 Task: Select a due date automation when advanced on, the moment a card is due add dates due in in more than 1 days.
Action: Mouse moved to (1315, 107)
Screenshot: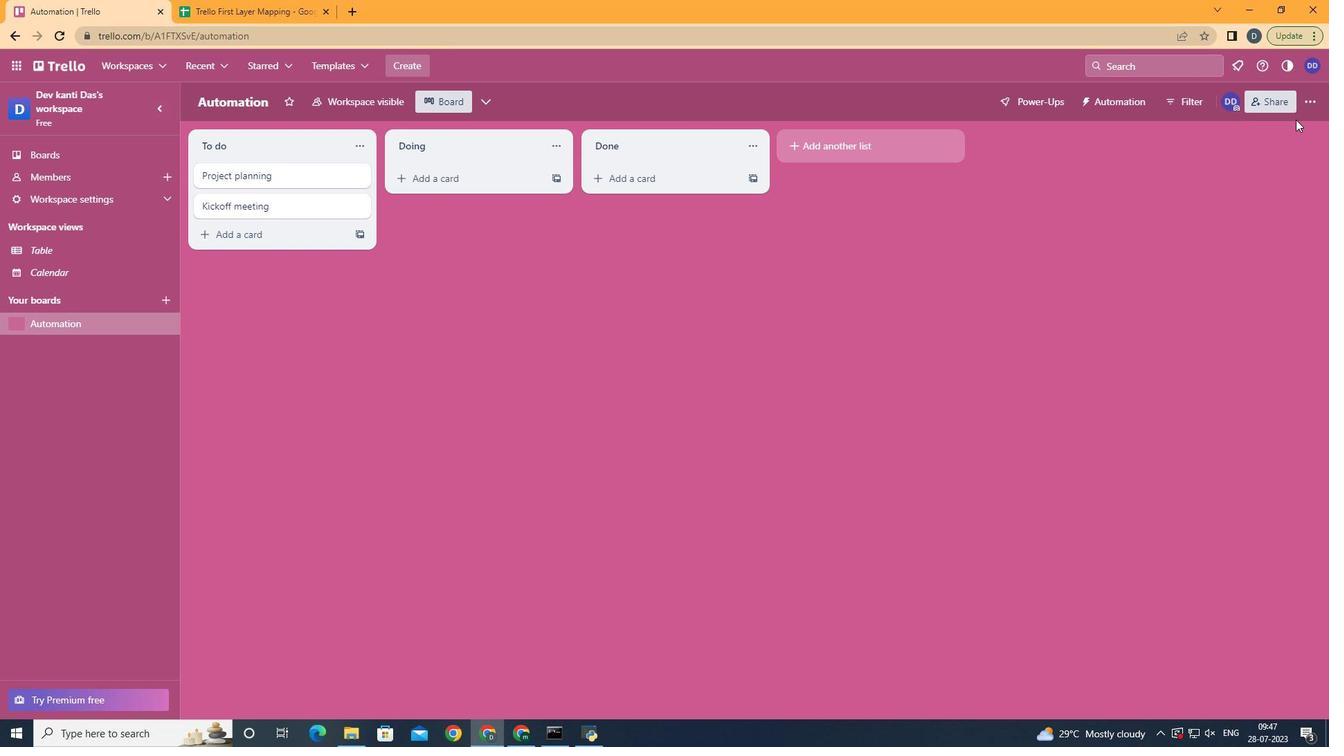 
Action: Mouse pressed left at (1315, 107)
Screenshot: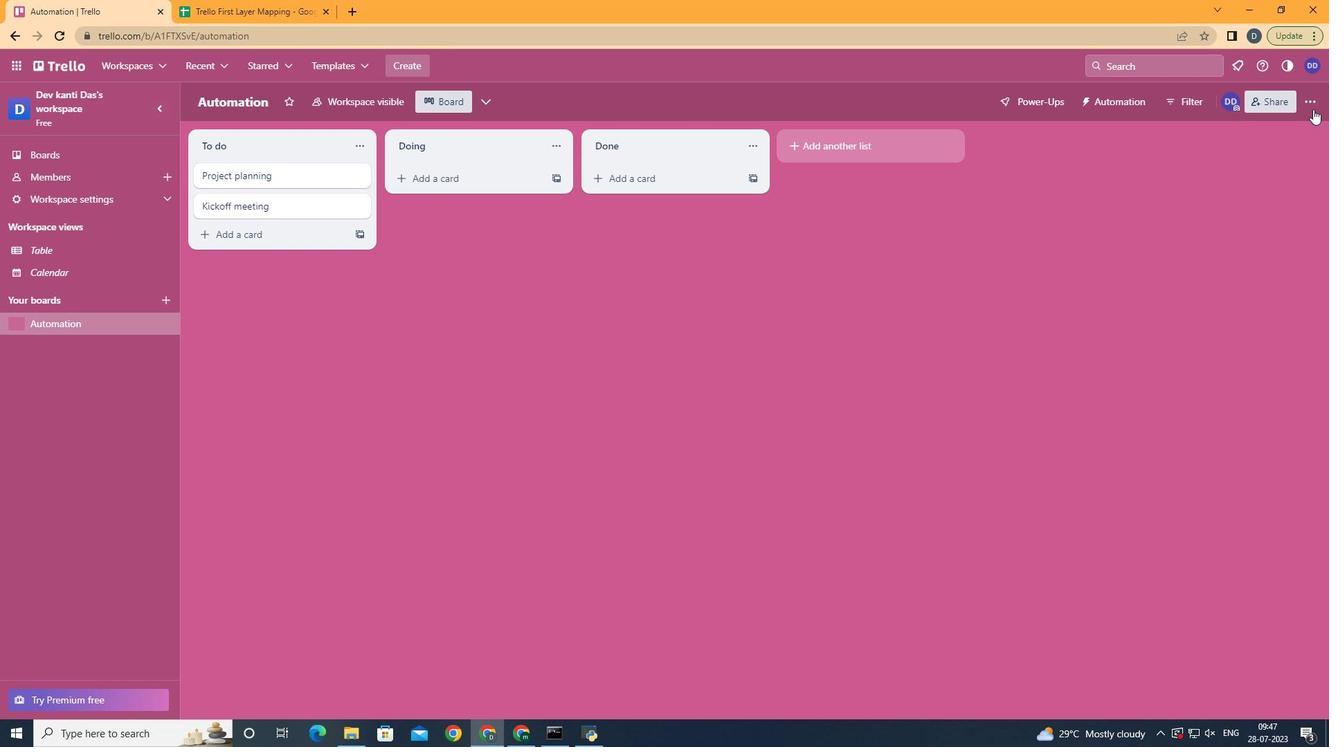 
Action: Mouse moved to (1183, 309)
Screenshot: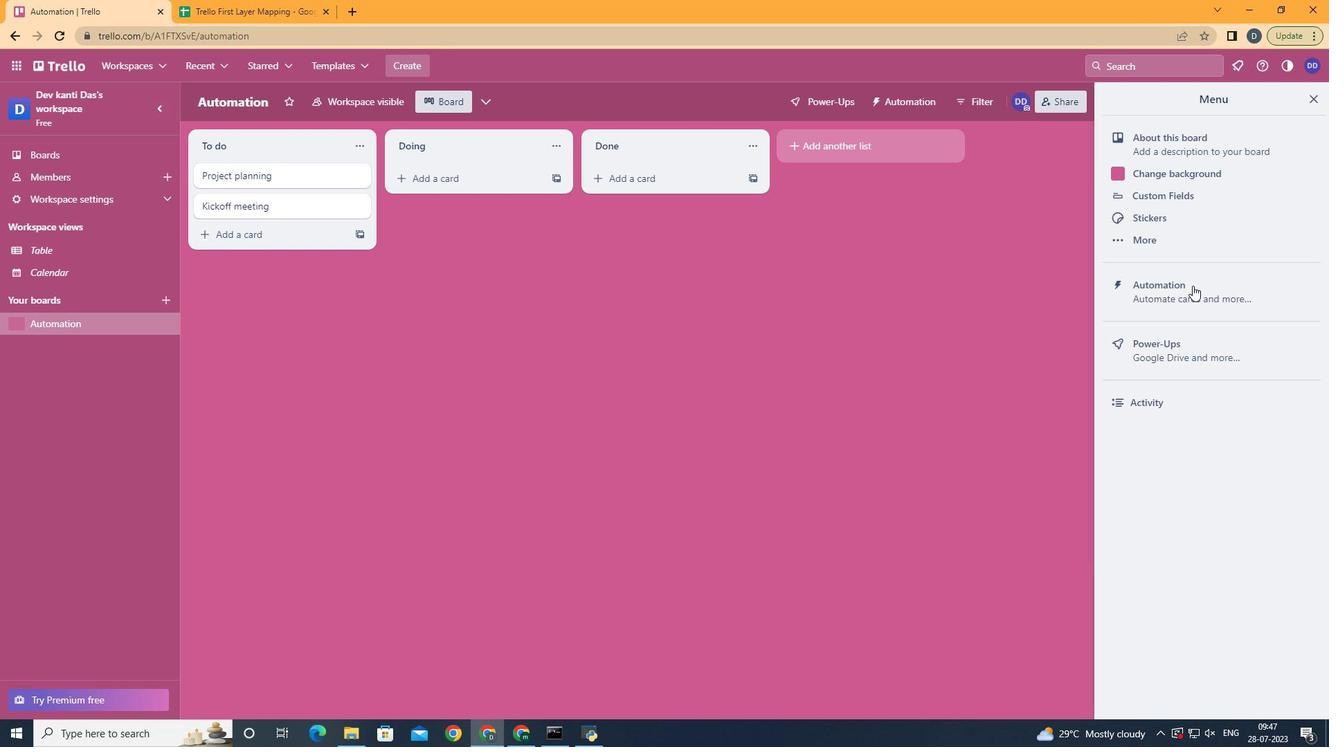 
Action: Mouse pressed left at (1183, 309)
Screenshot: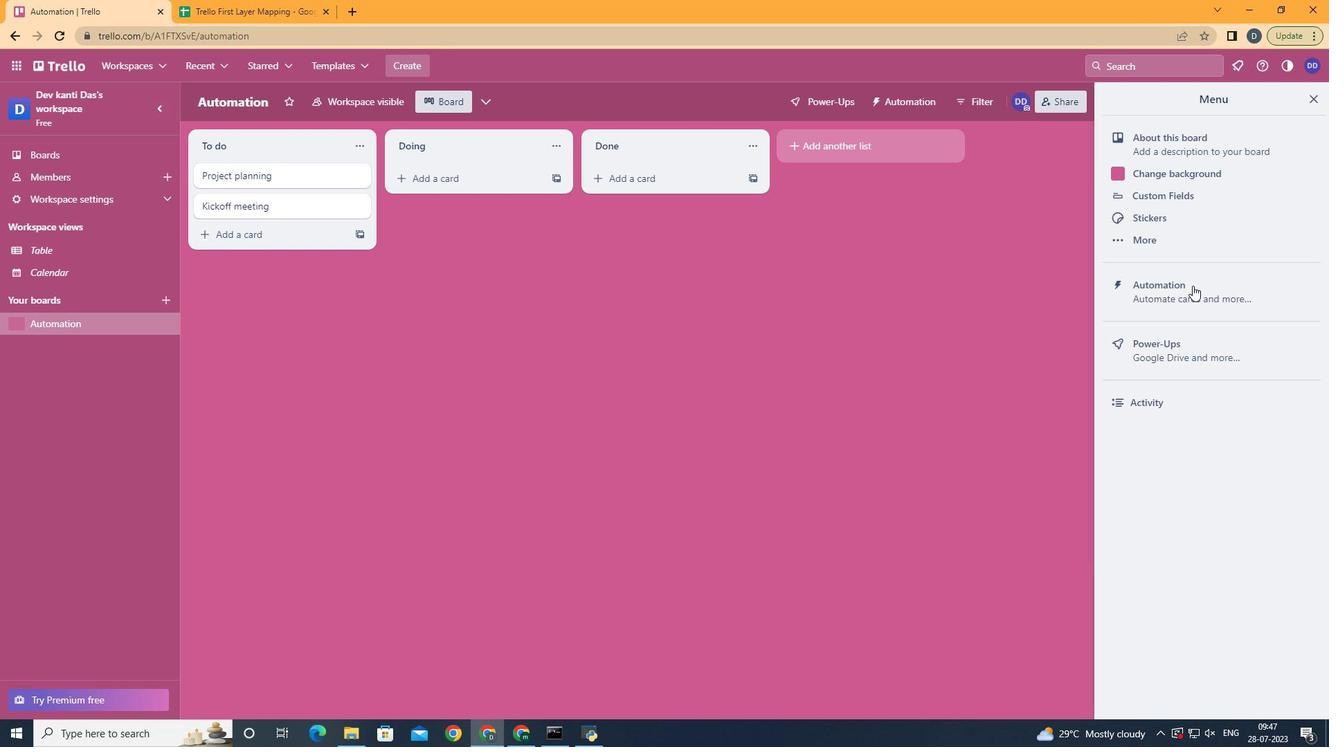 
Action: Mouse moved to (247, 277)
Screenshot: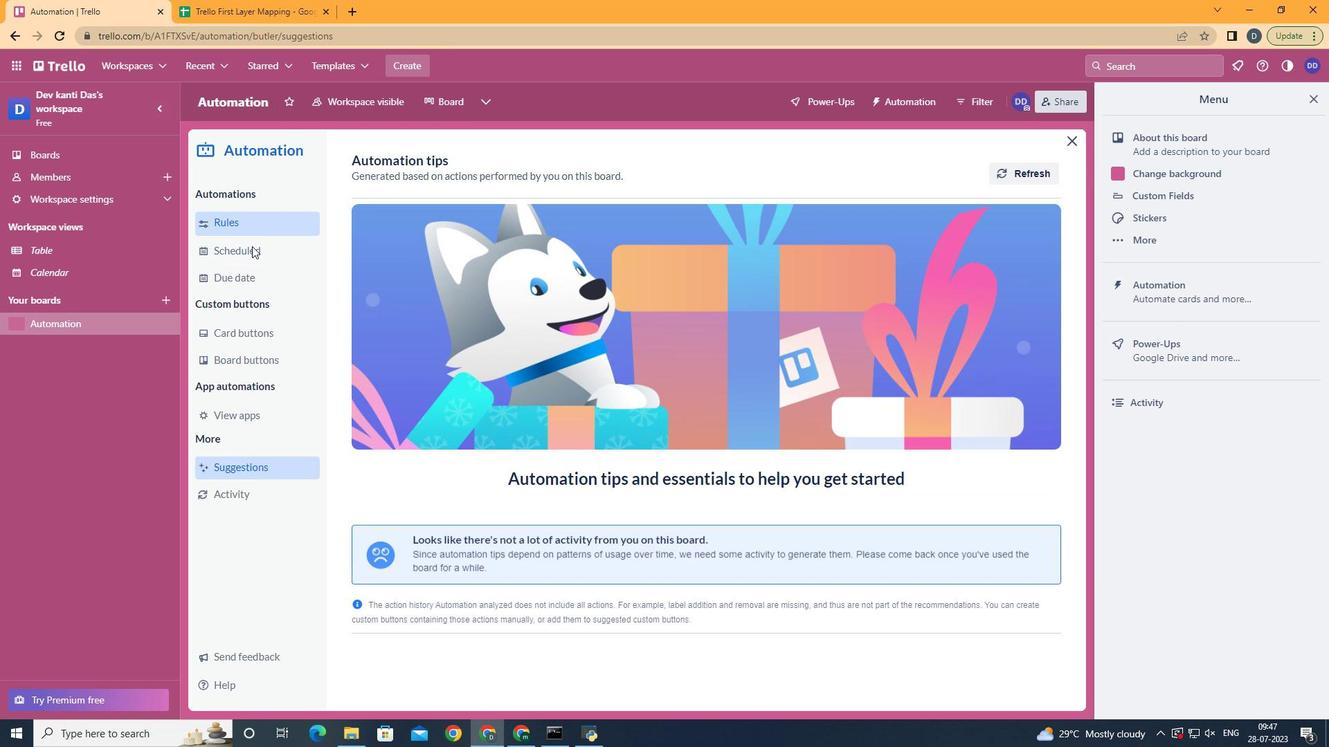 
Action: Mouse pressed left at (247, 277)
Screenshot: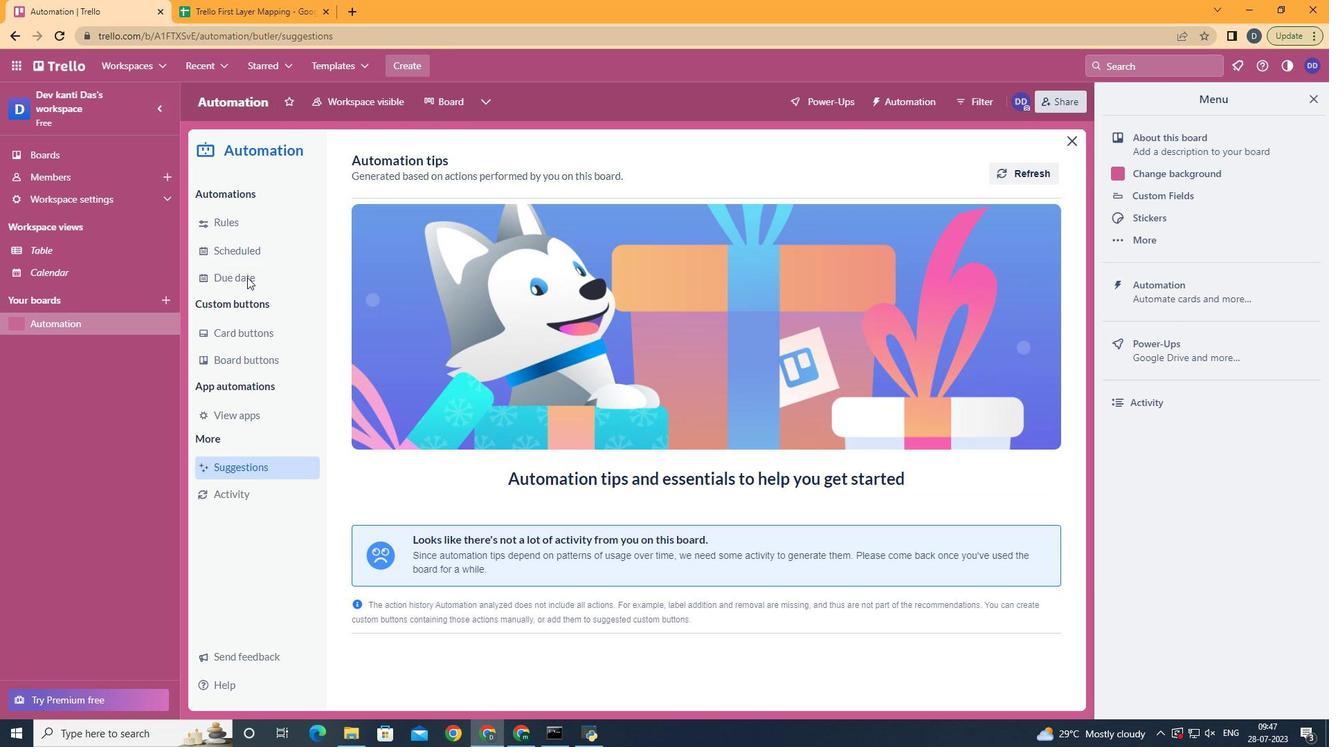 
Action: Mouse moved to (997, 166)
Screenshot: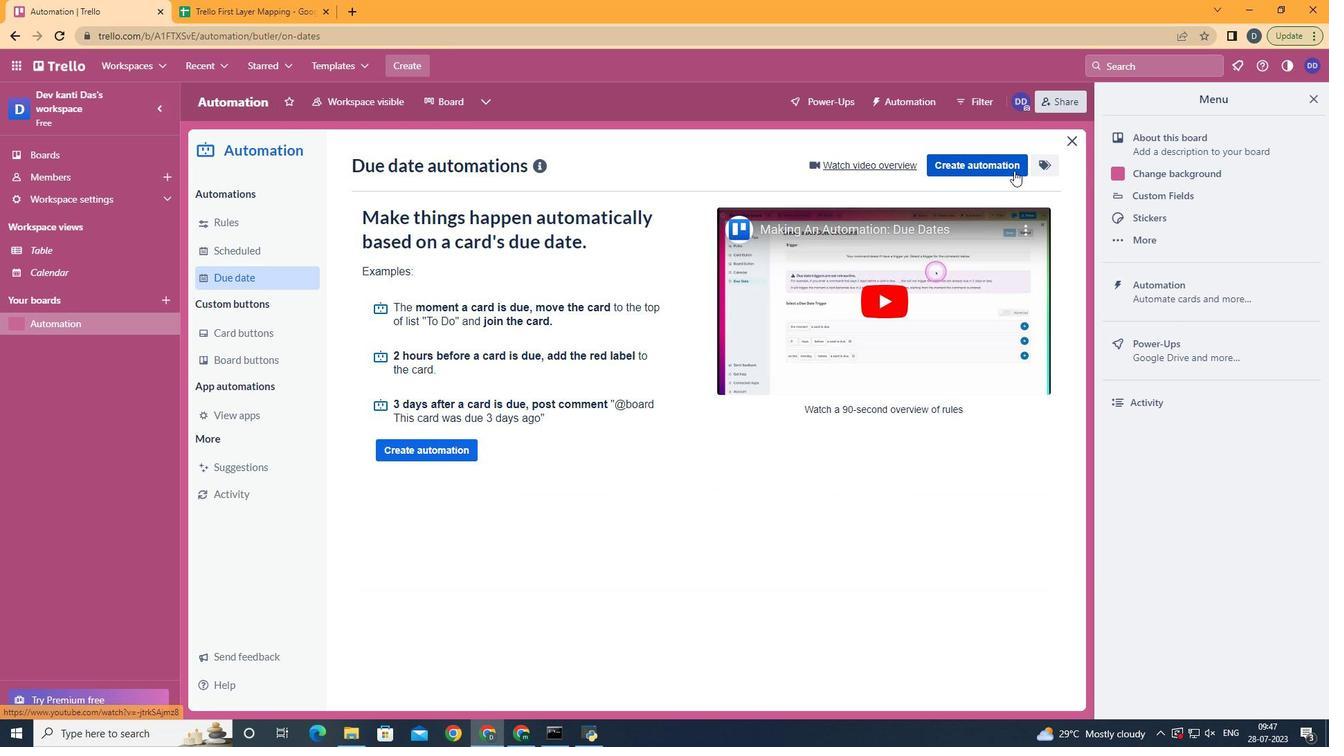 
Action: Mouse pressed left at (997, 166)
Screenshot: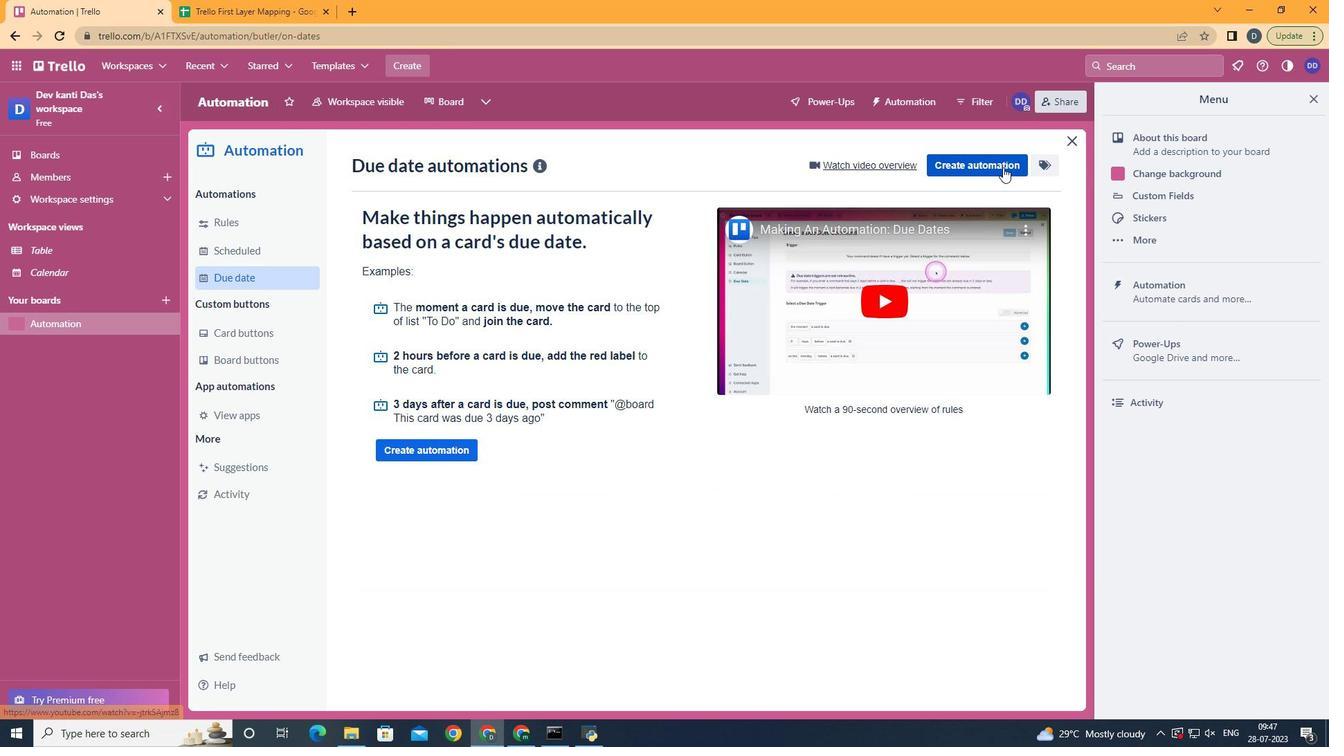 
Action: Mouse moved to (740, 294)
Screenshot: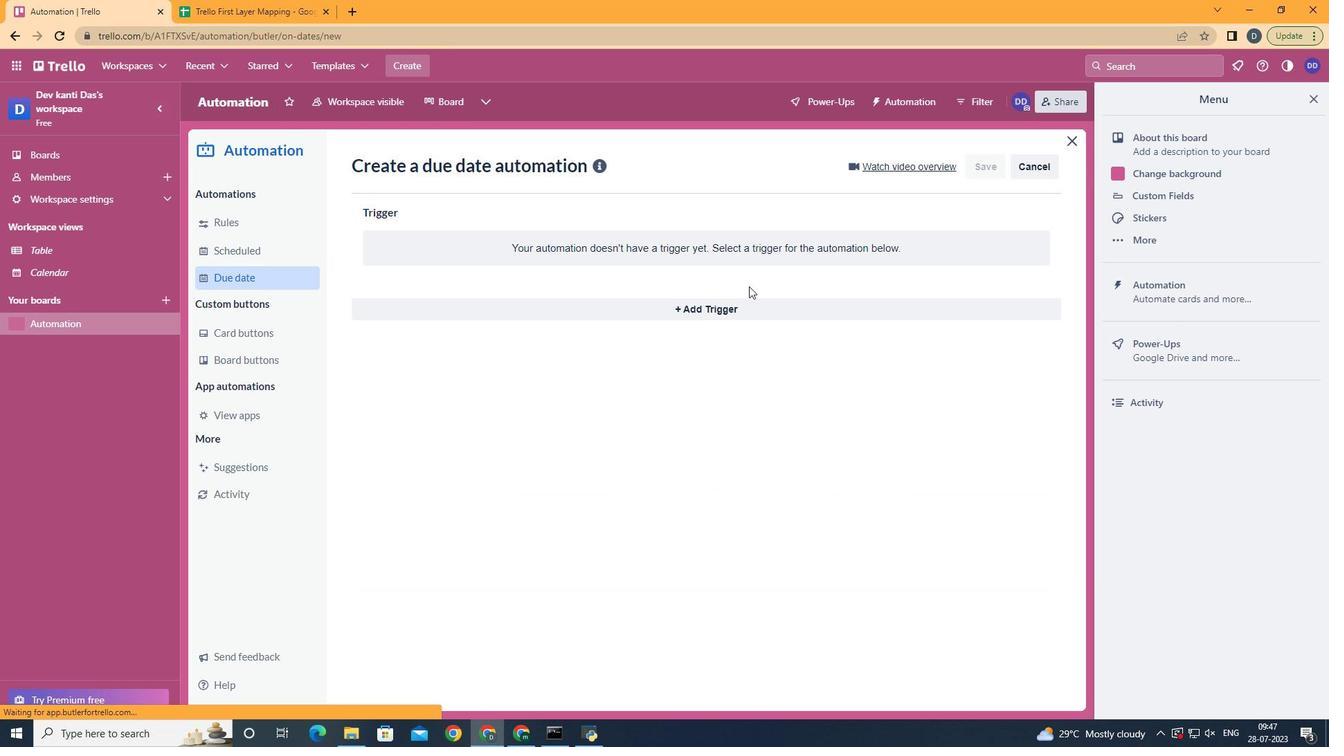 
Action: Mouse pressed left at (740, 294)
Screenshot: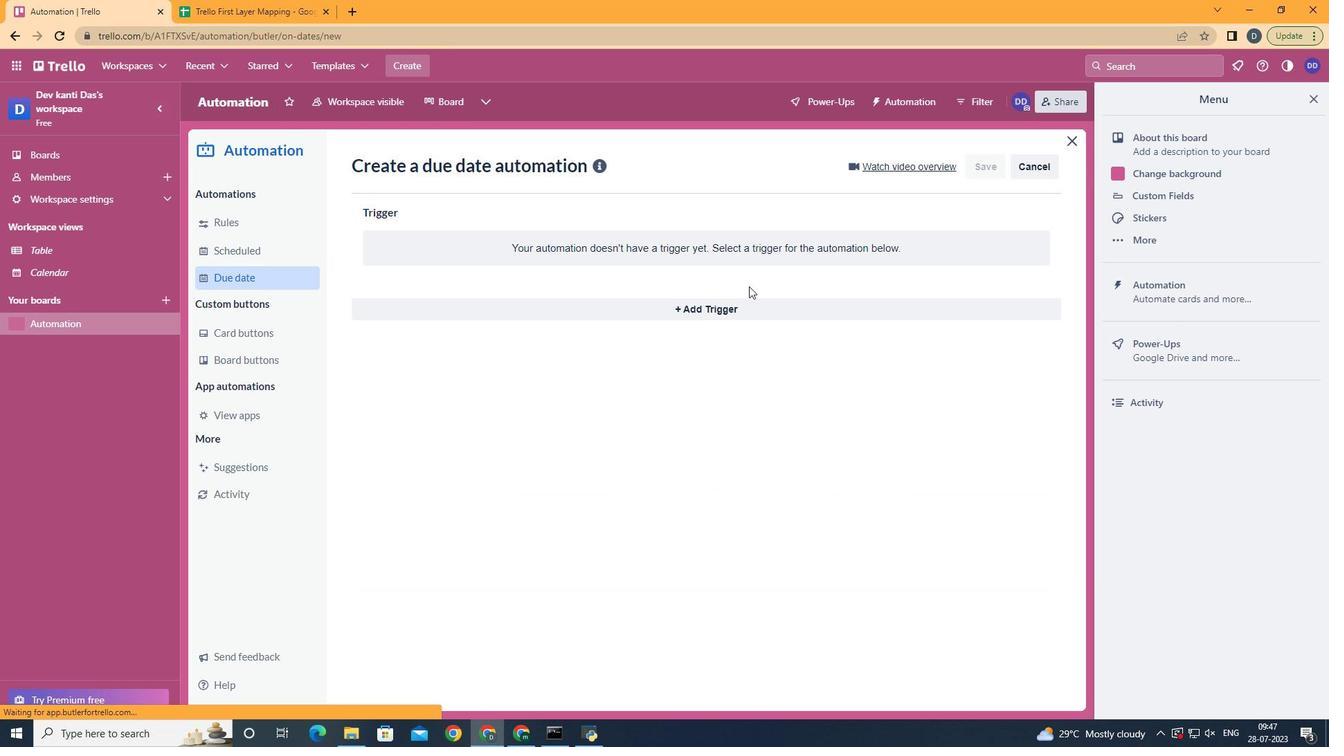 
Action: Mouse moved to (713, 320)
Screenshot: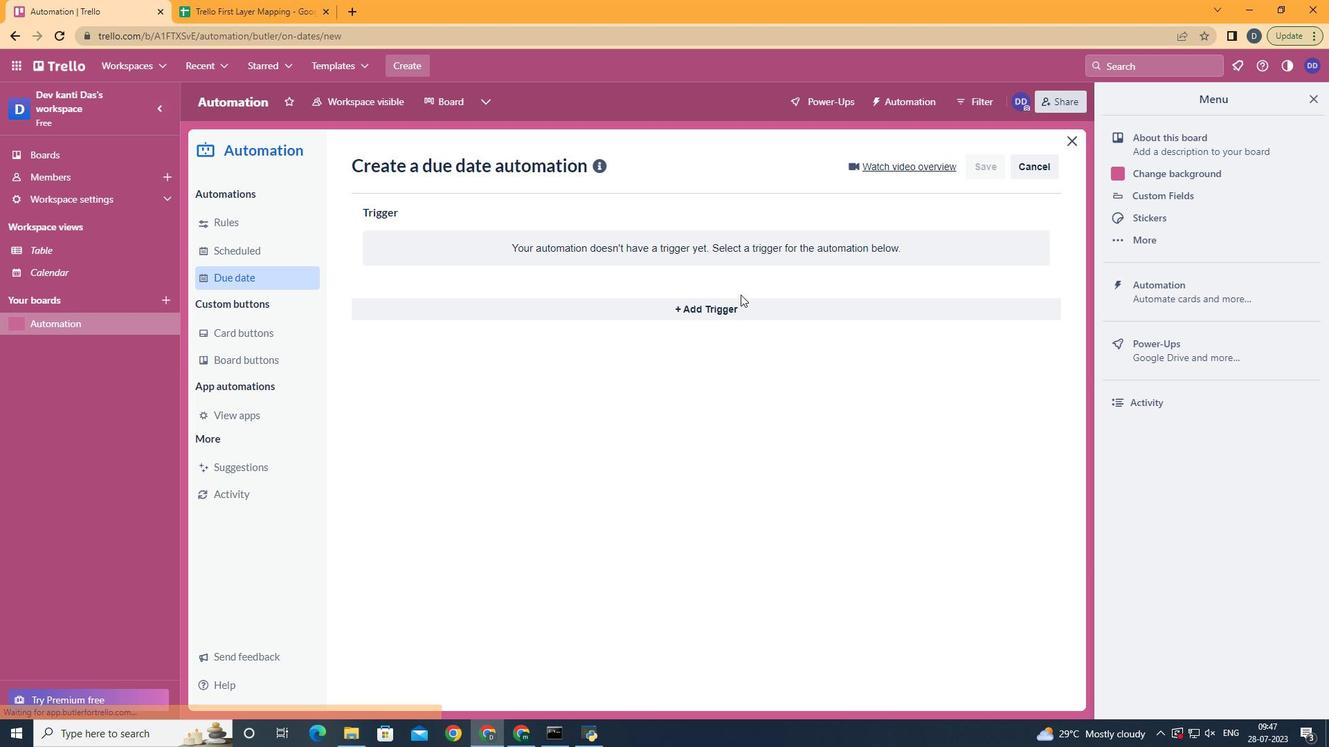 
Action: Mouse pressed left at (713, 320)
Screenshot: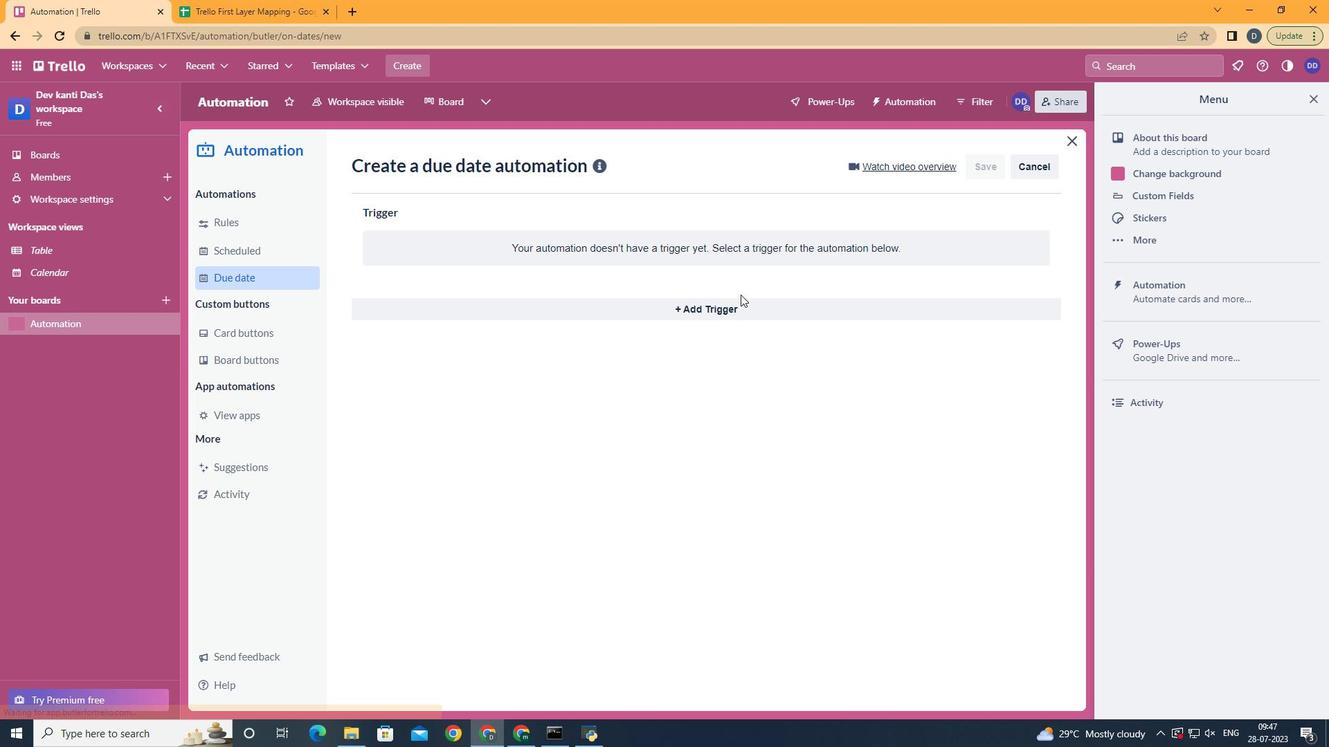 
Action: Mouse moved to (472, 481)
Screenshot: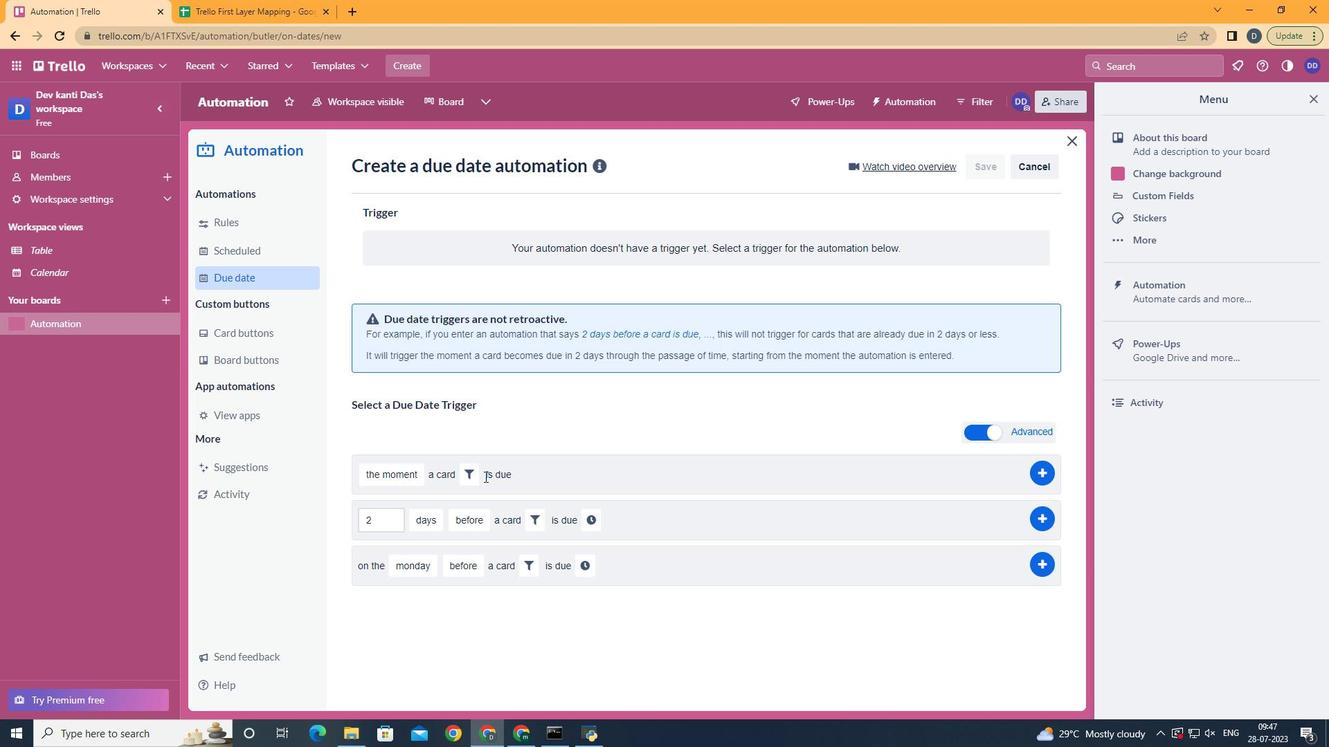
Action: Mouse pressed left at (472, 481)
Screenshot: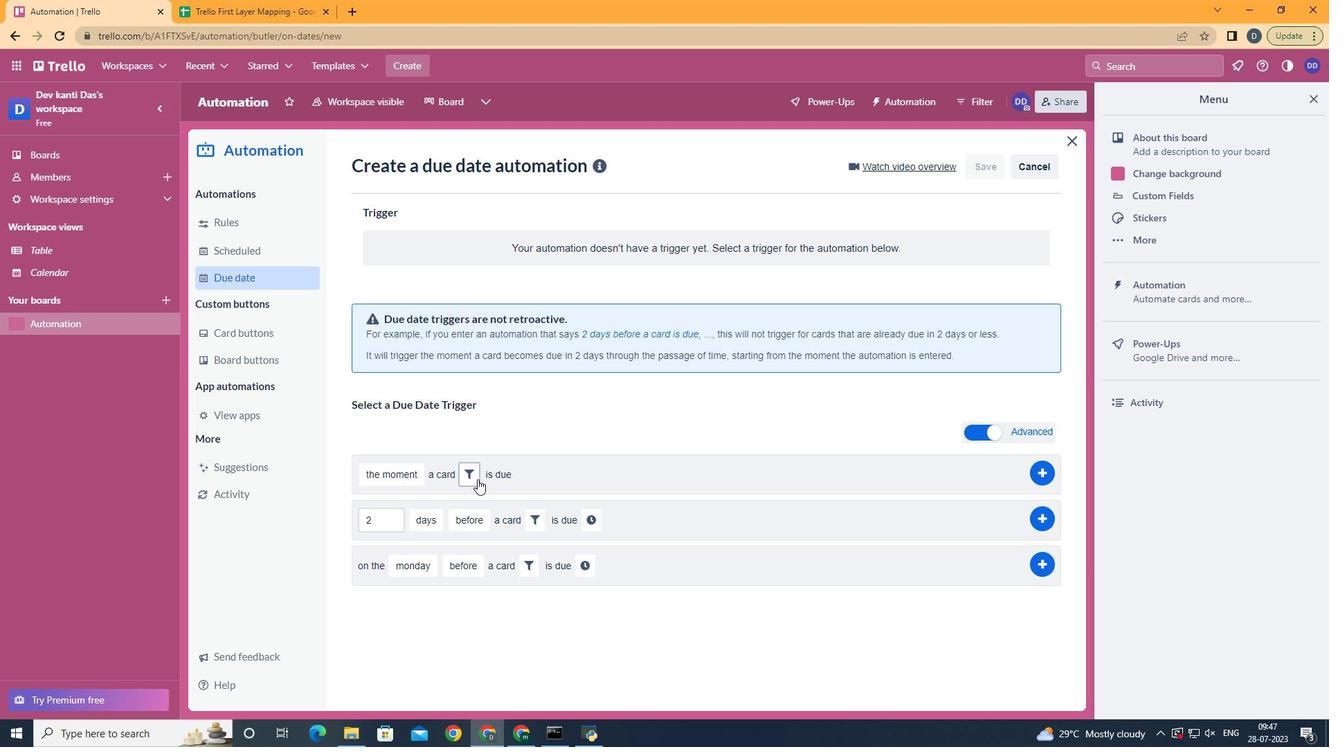 
Action: Mouse moved to (544, 521)
Screenshot: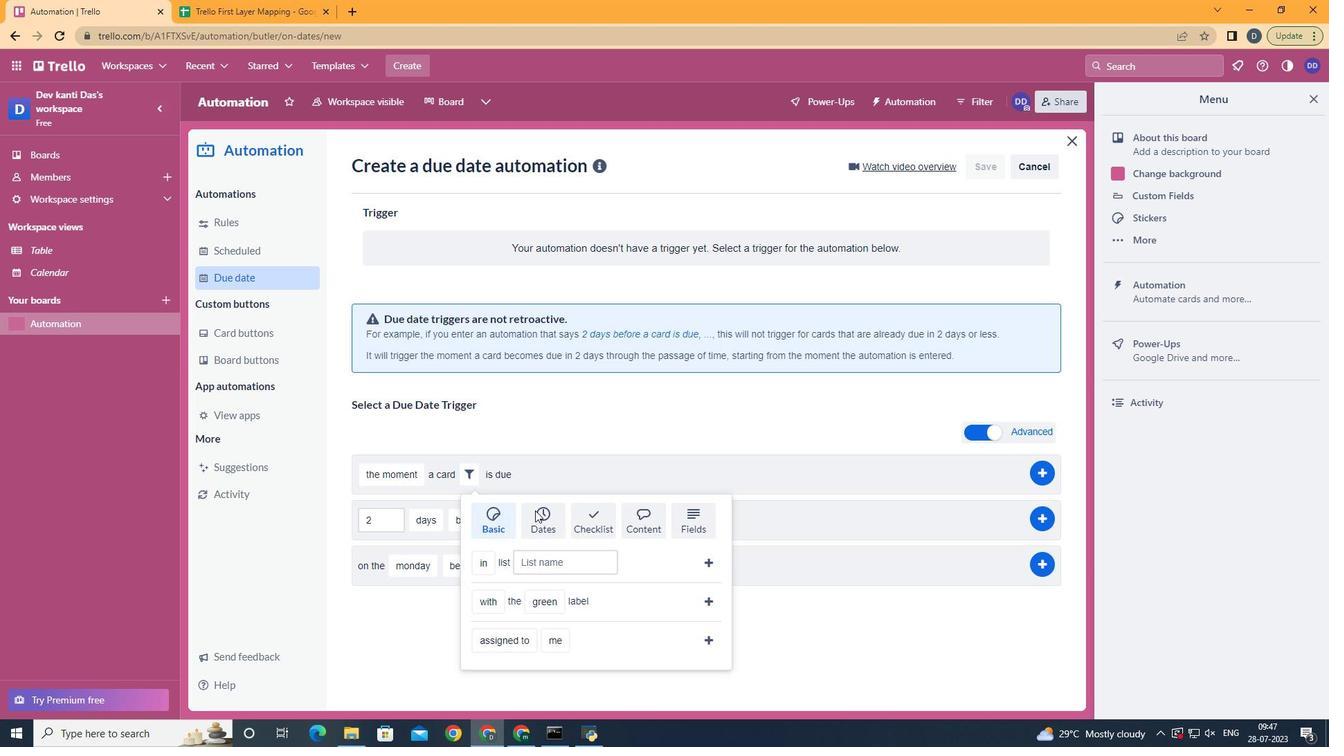 
Action: Mouse pressed left at (544, 521)
Screenshot: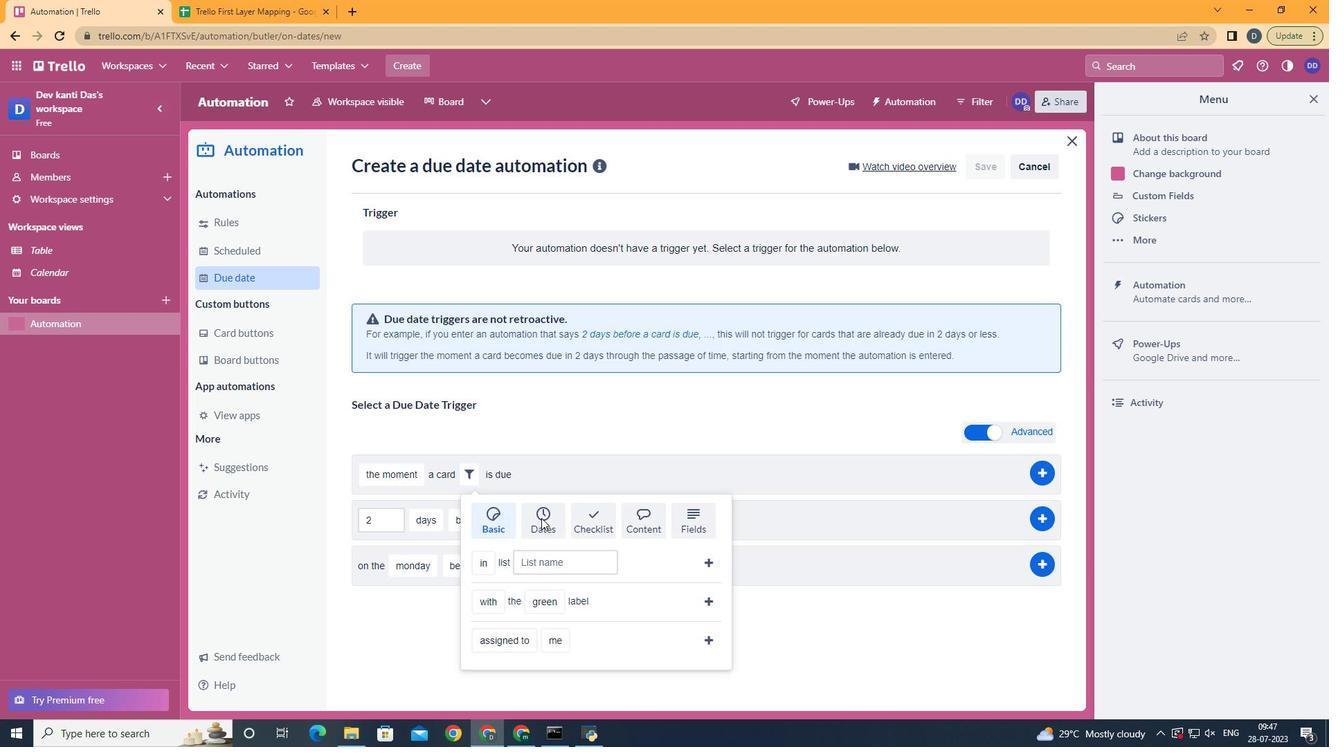 
Action: Mouse moved to (508, 628)
Screenshot: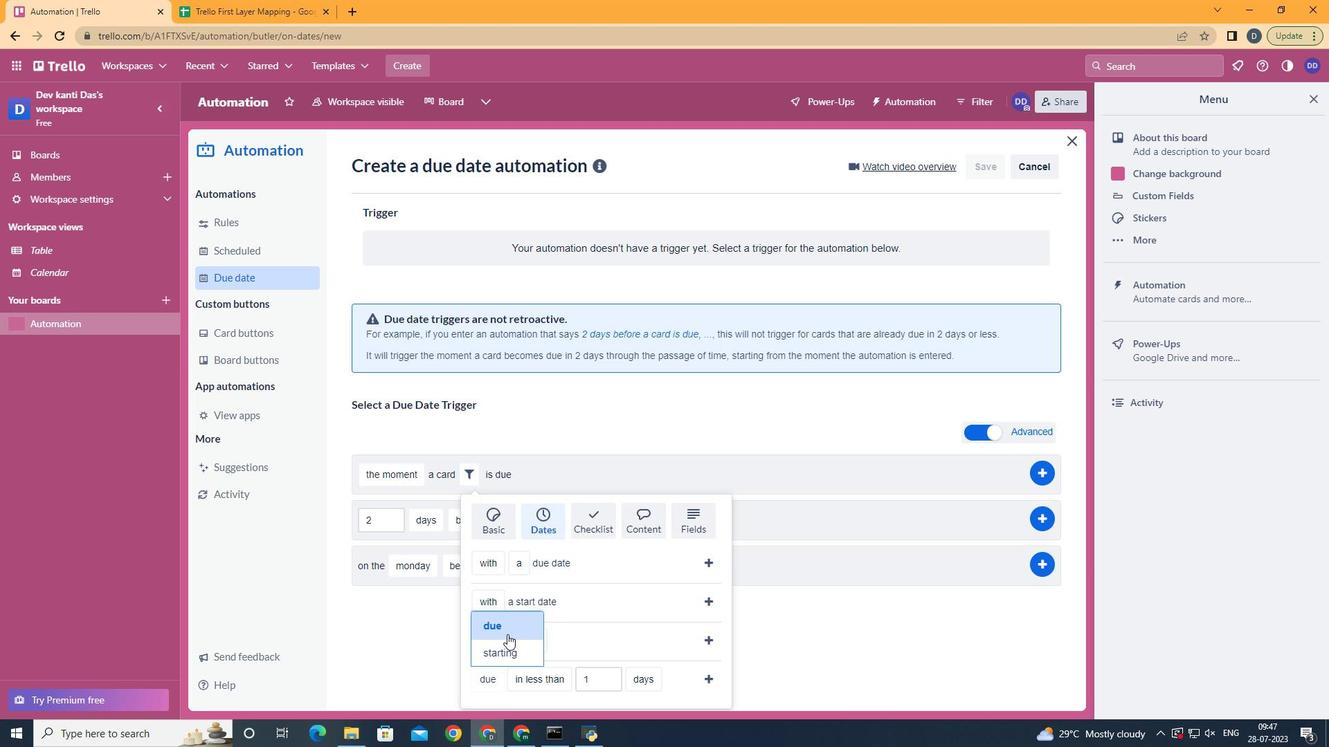 
Action: Mouse pressed left at (508, 628)
Screenshot: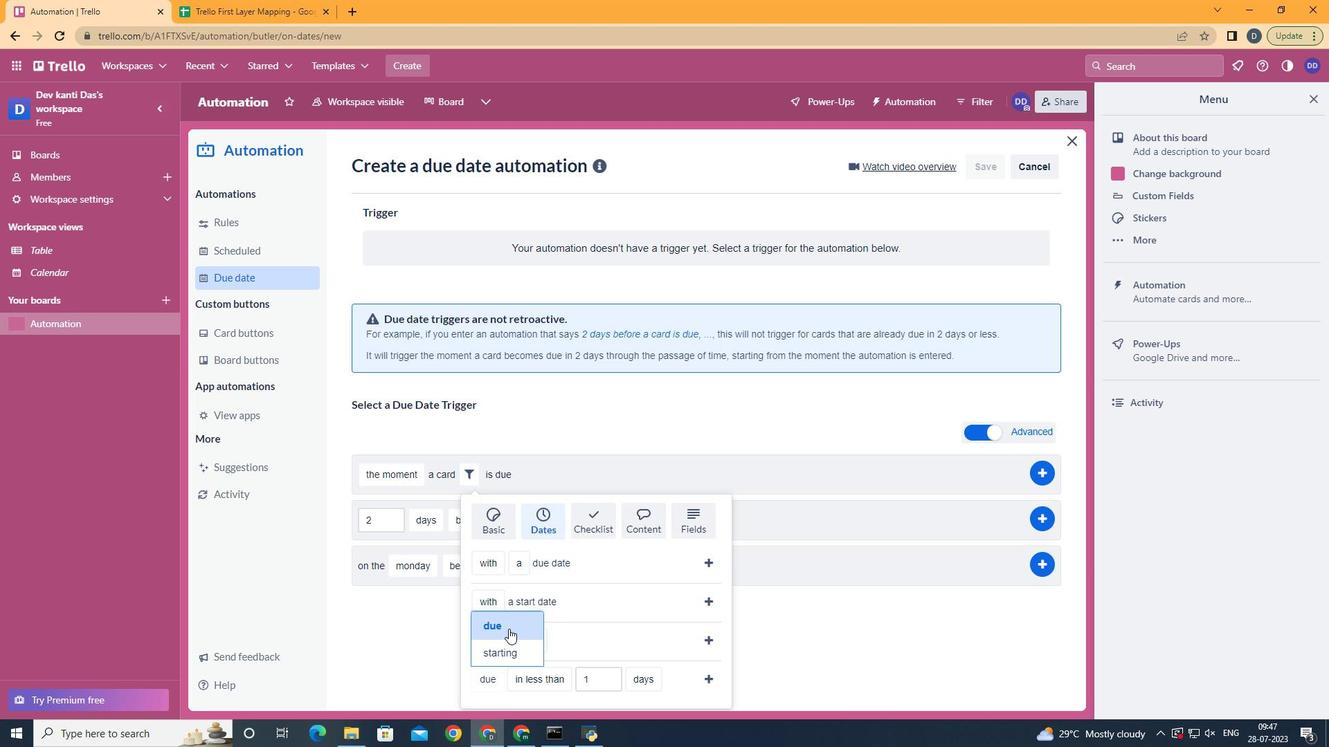 
Action: Mouse moved to (560, 594)
Screenshot: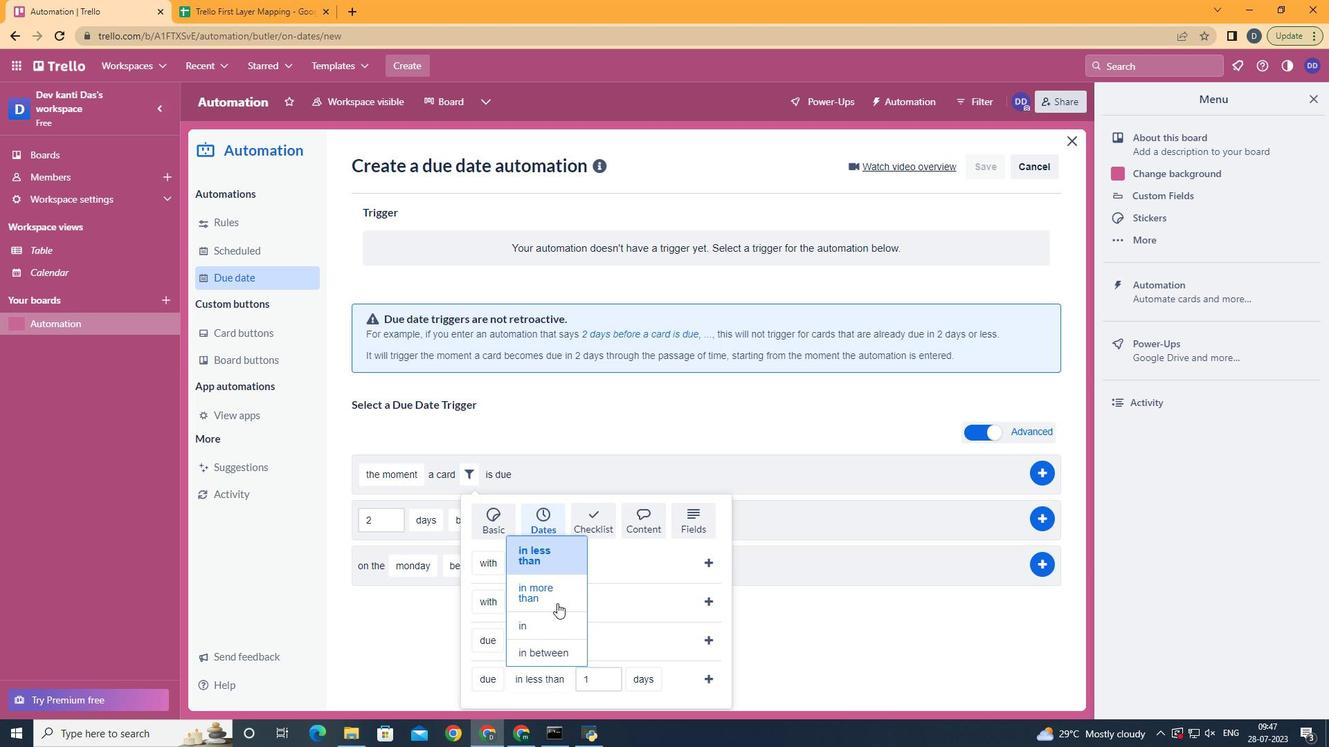 
Action: Mouse pressed left at (560, 594)
Screenshot: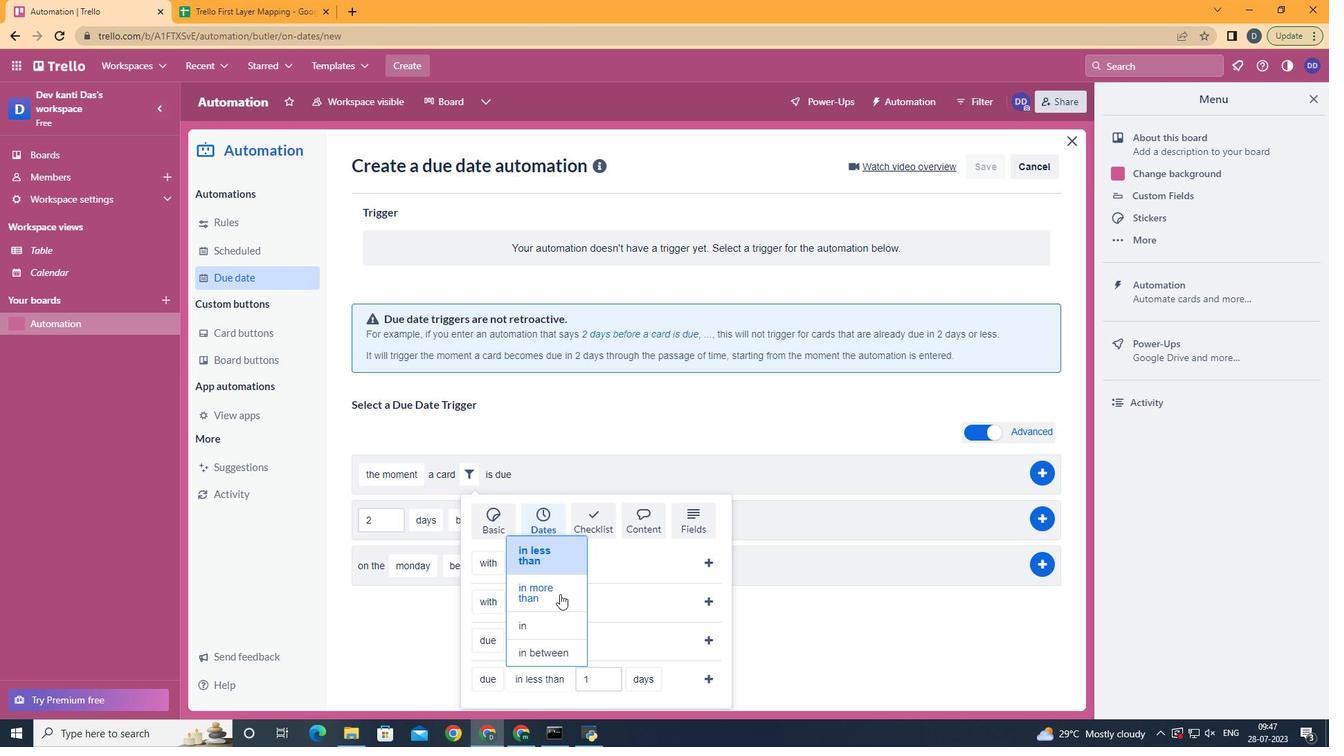 
Action: Mouse moved to (670, 626)
Screenshot: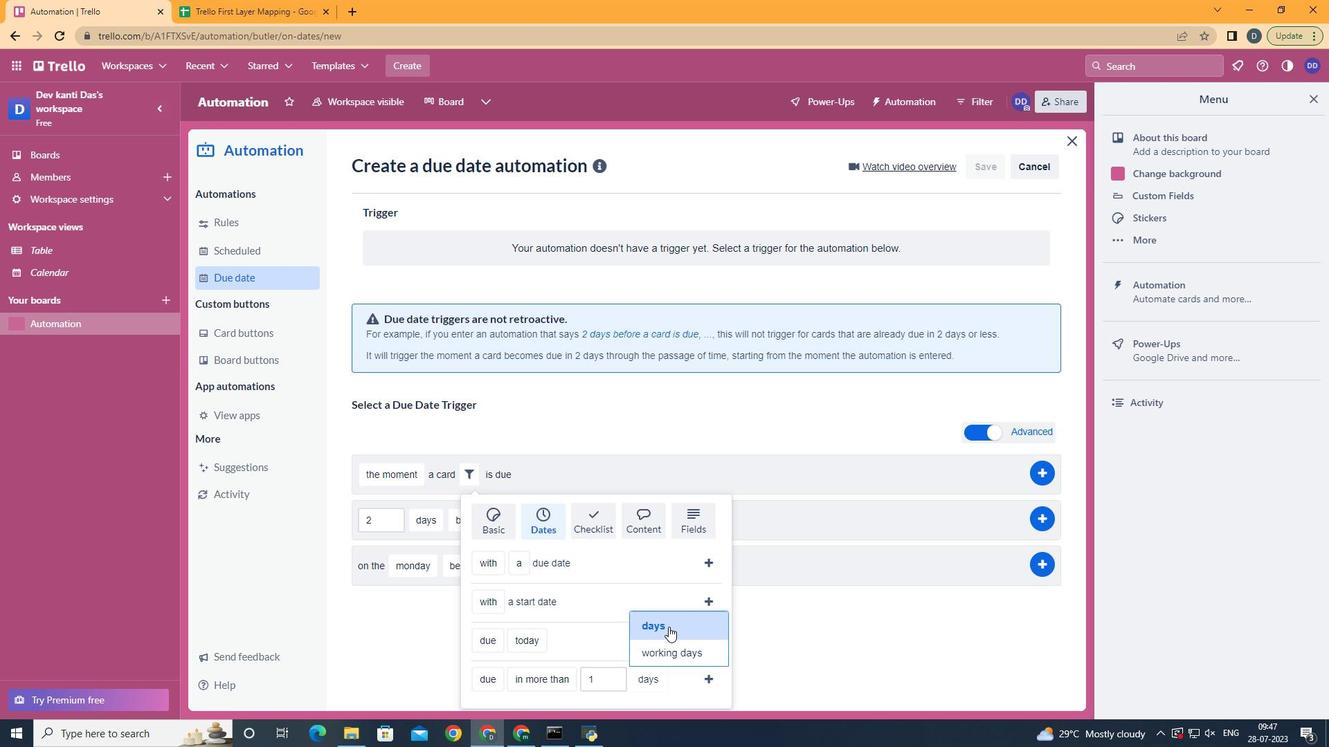
Action: Mouse pressed left at (670, 626)
Screenshot: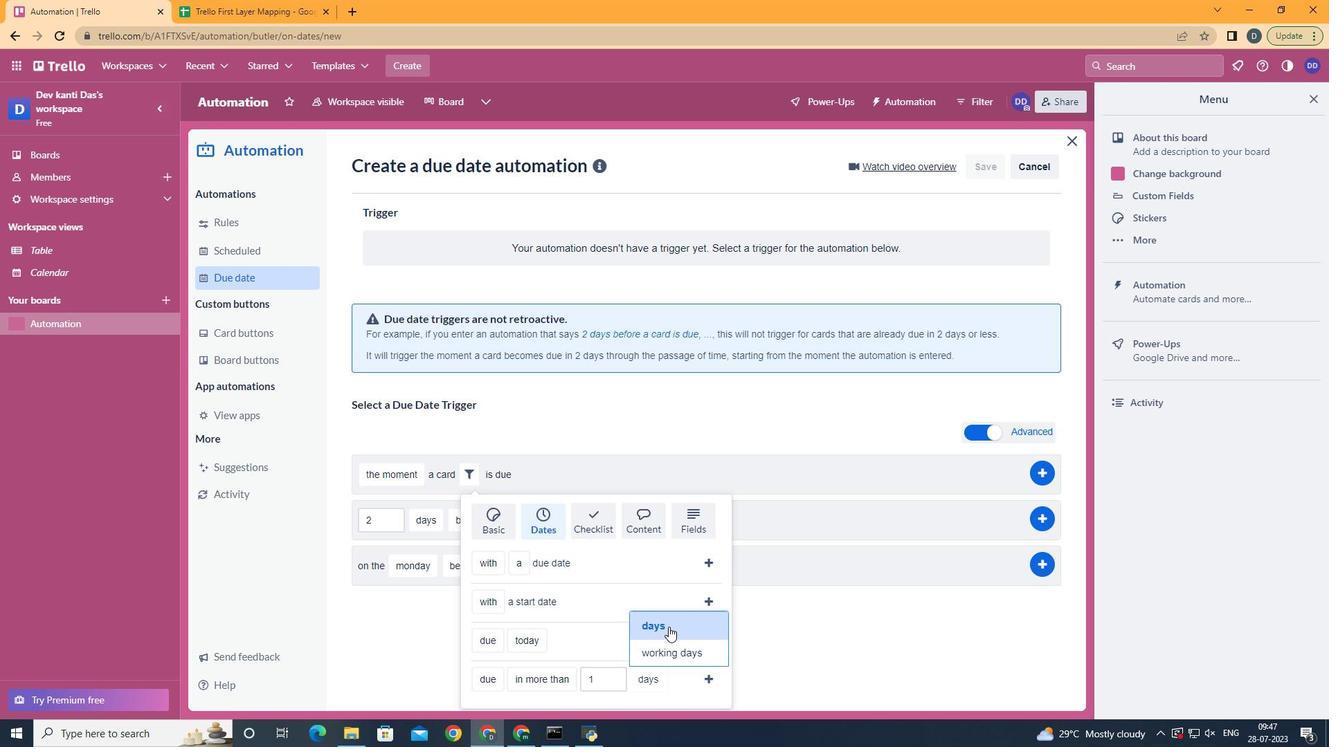 
Action: Mouse moved to (708, 677)
Screenshot: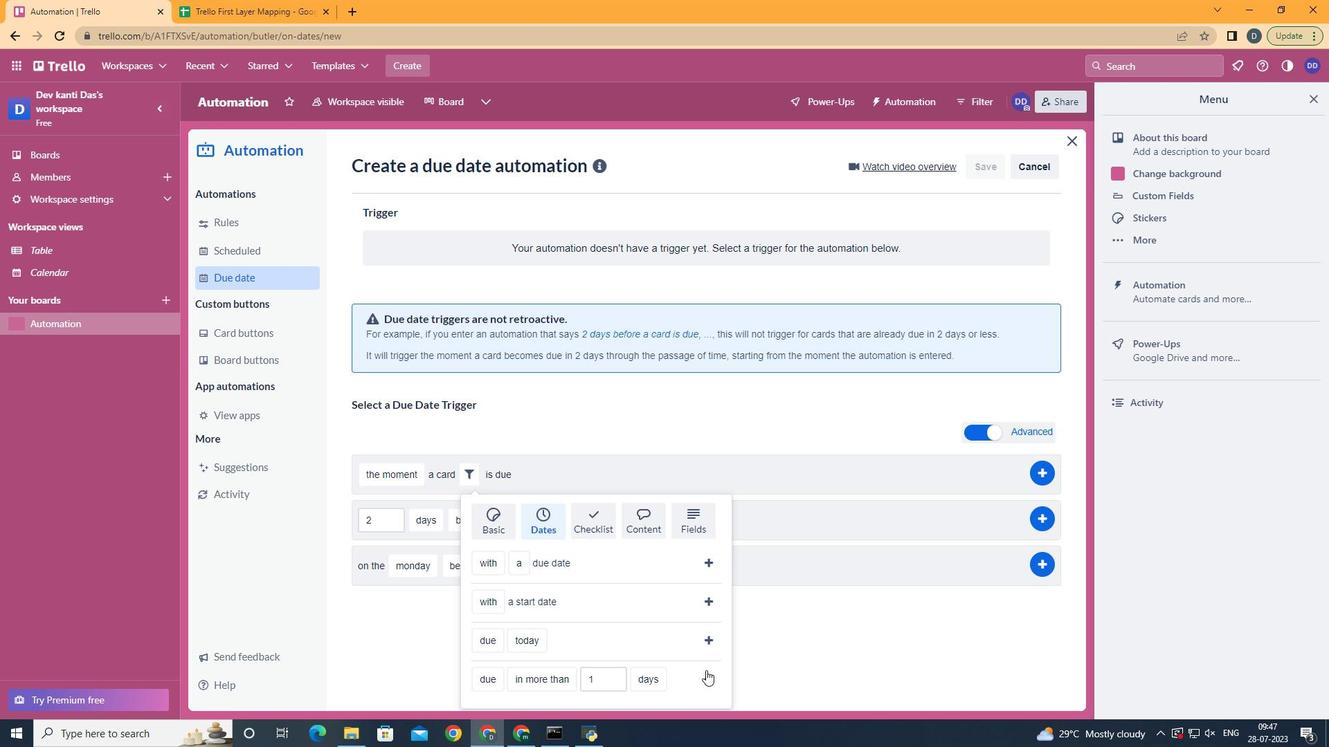 
Action: Mouse pressed left at (708, 677)
Screenshot: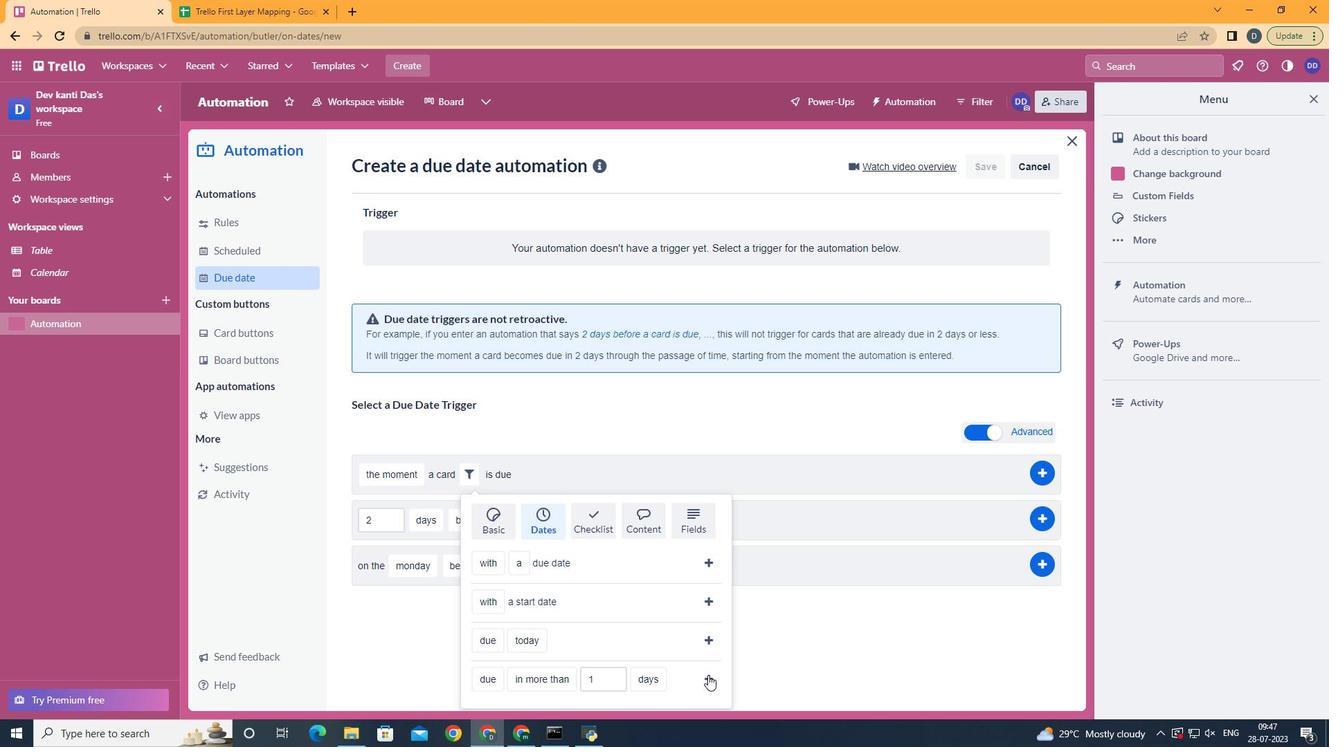 
Action: Mouse moved to (708, 677)
Screenshot: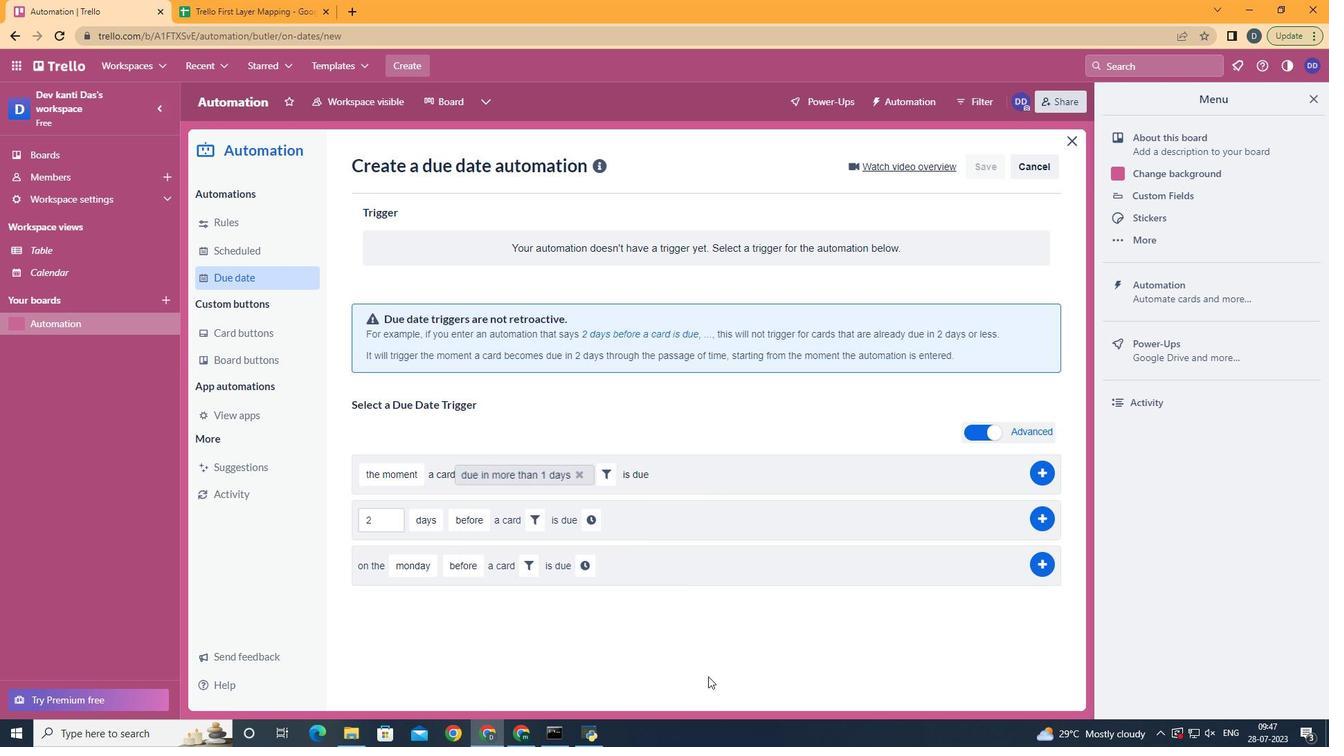 
